 Task: Sort the products in the category "Sandwiches & Wraps" by price (lowest first).
Action: Mouse moved to (883, 291)
Screenshot: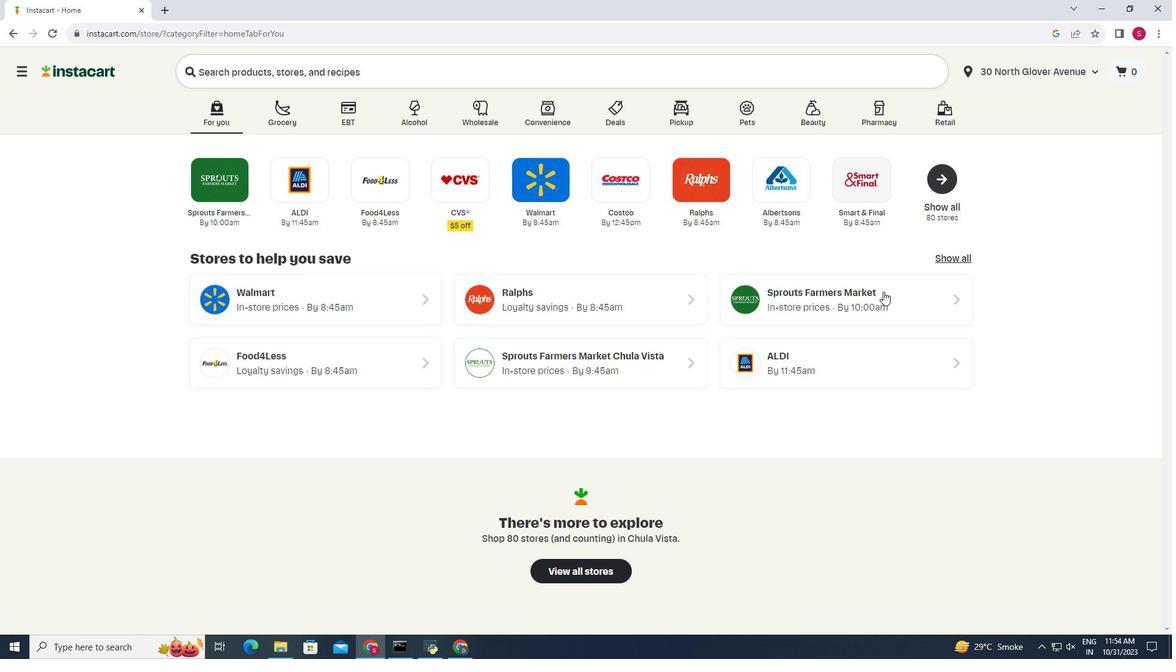 
Action: Mouse pressed left at (883, 291)
Screenshot: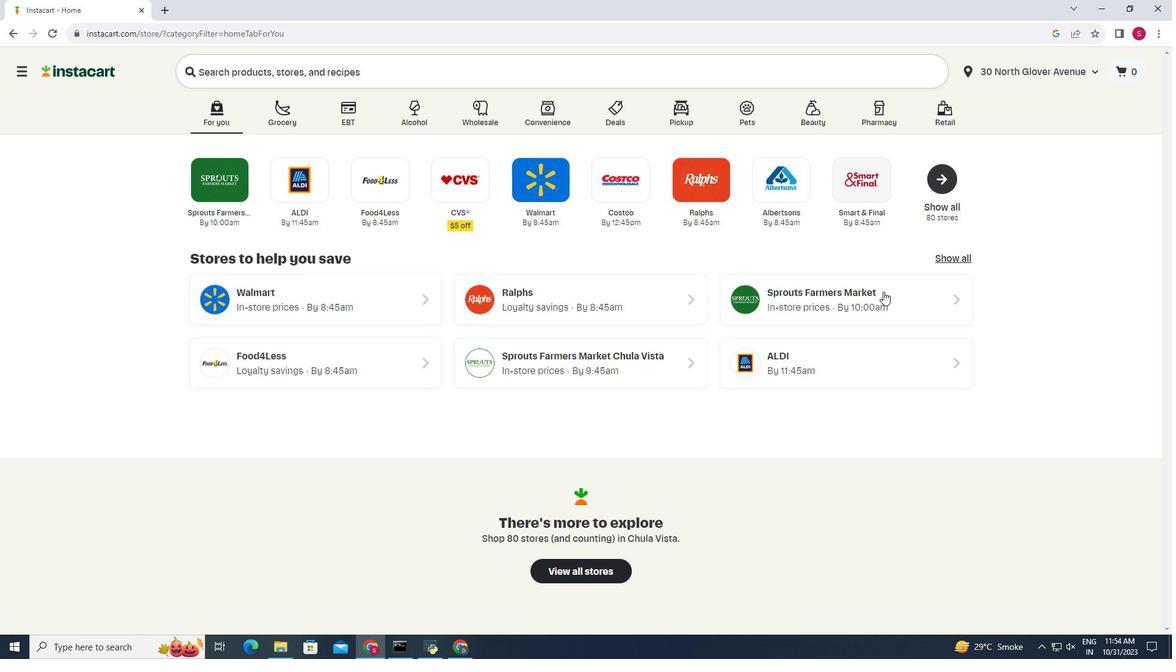 
Action: Mouse moved to (21, 555)
Screenshot: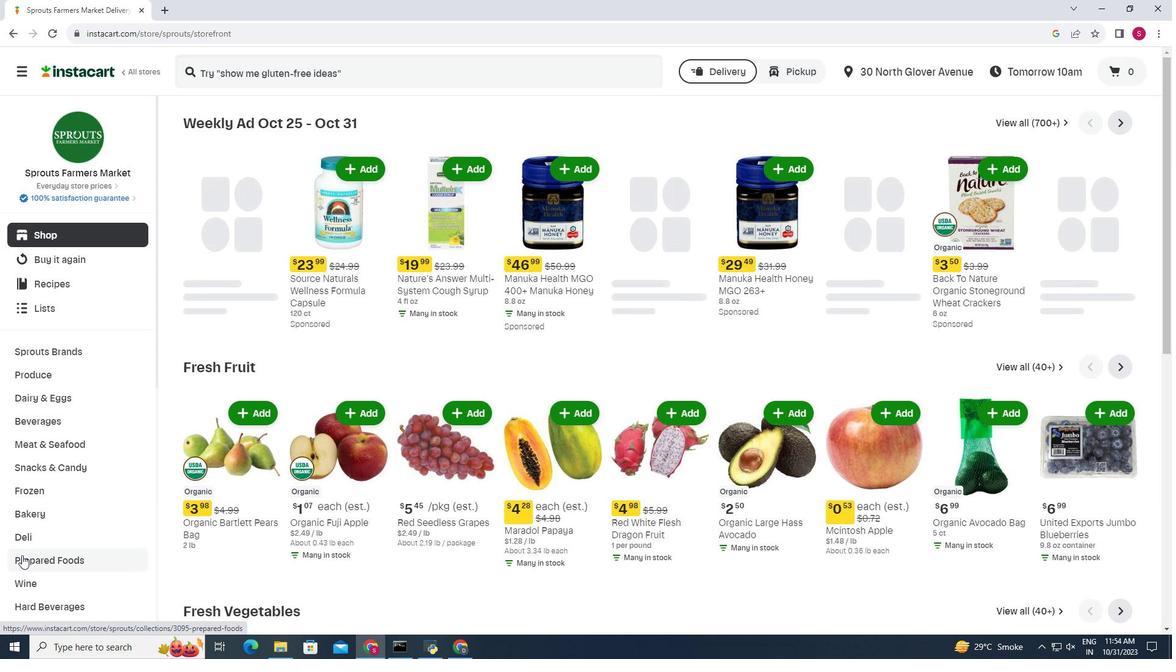 
Action: Mouse pressed left at (21, 555)
Screenshot: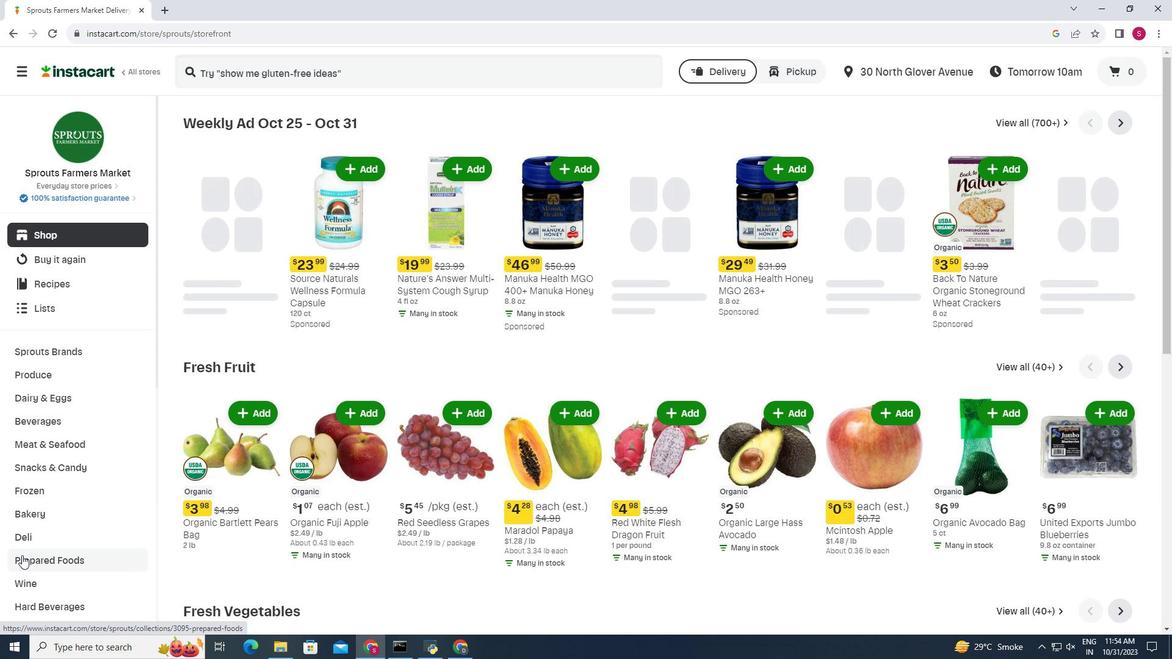 
Action: Mouse moved to (330, 150)
Screenshot: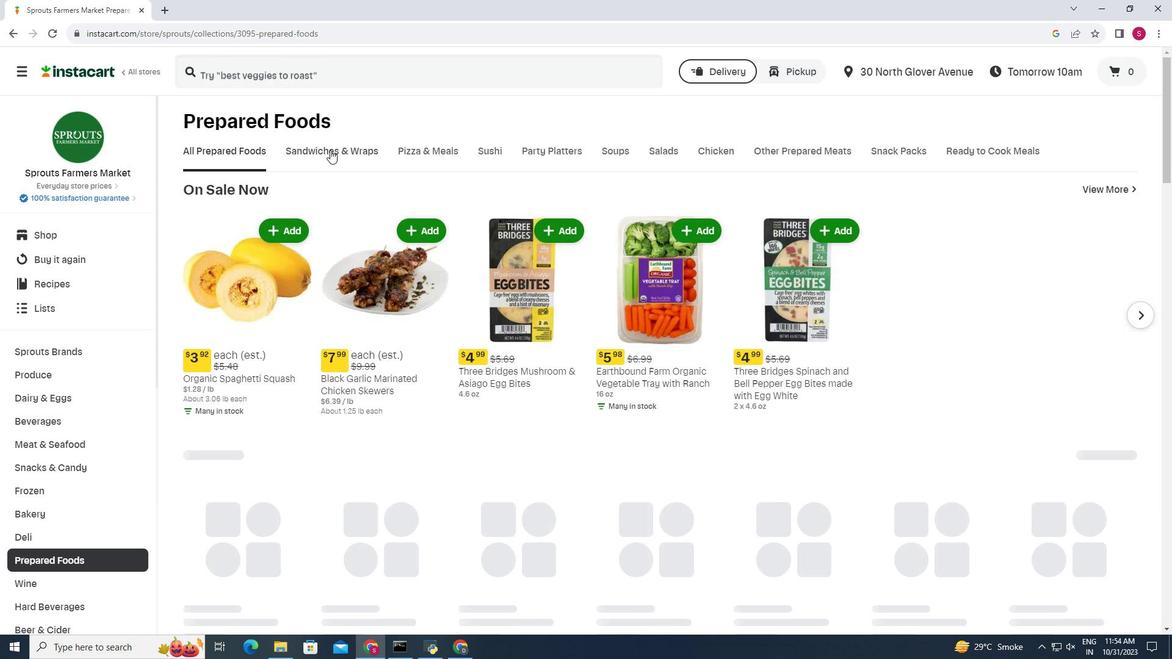 
Action: Mouse pressed left at (330, 150)
Screenshot: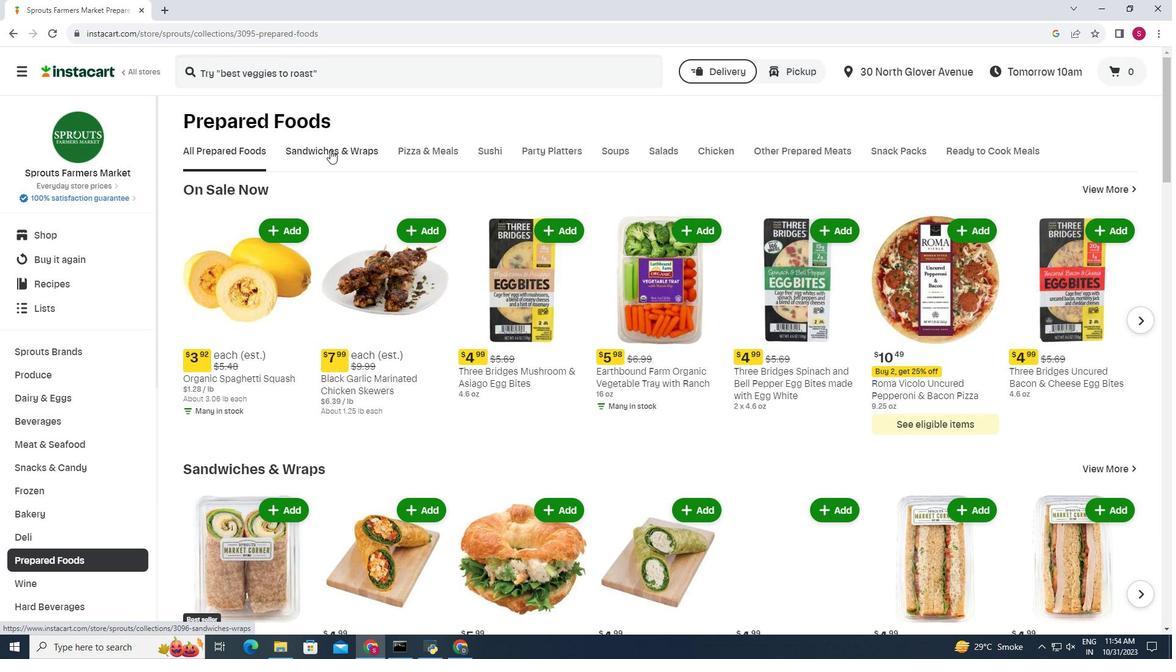
Action: Mouse moved to (1126, 195)
Screenshot: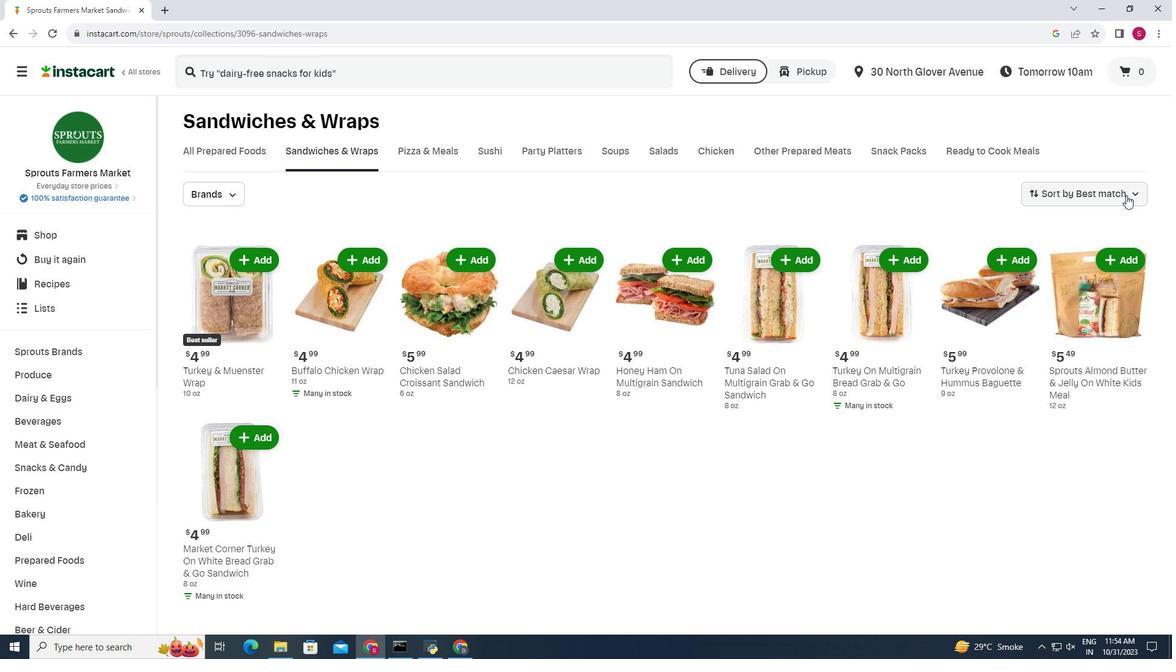
Action: Mouse pressed left at (1126, 195)
Screenshot: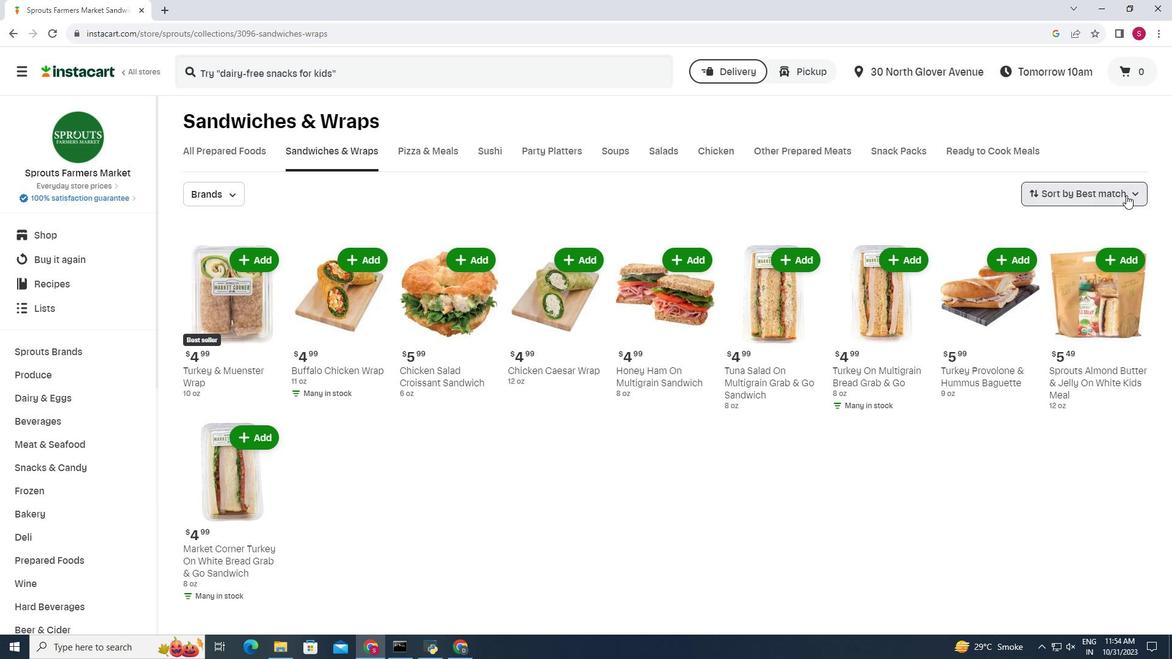 
Action: Mouse moved to (1111, 244)
Screenshot: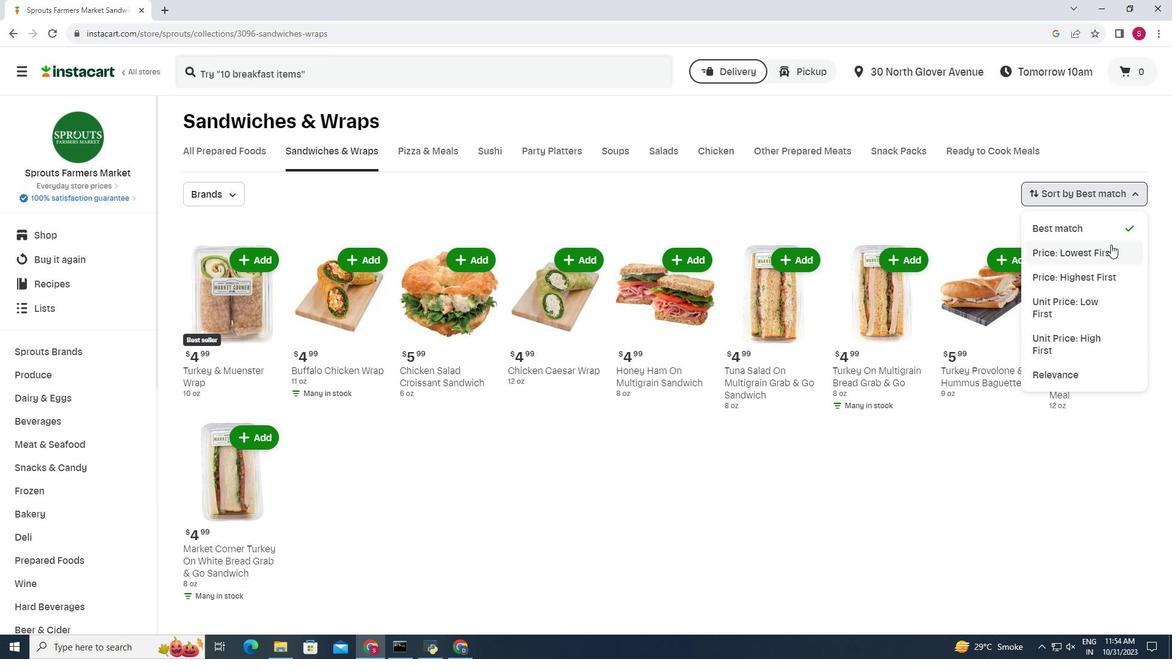 
Action: Mouse pressed left at (1111, 244)
Screenshot: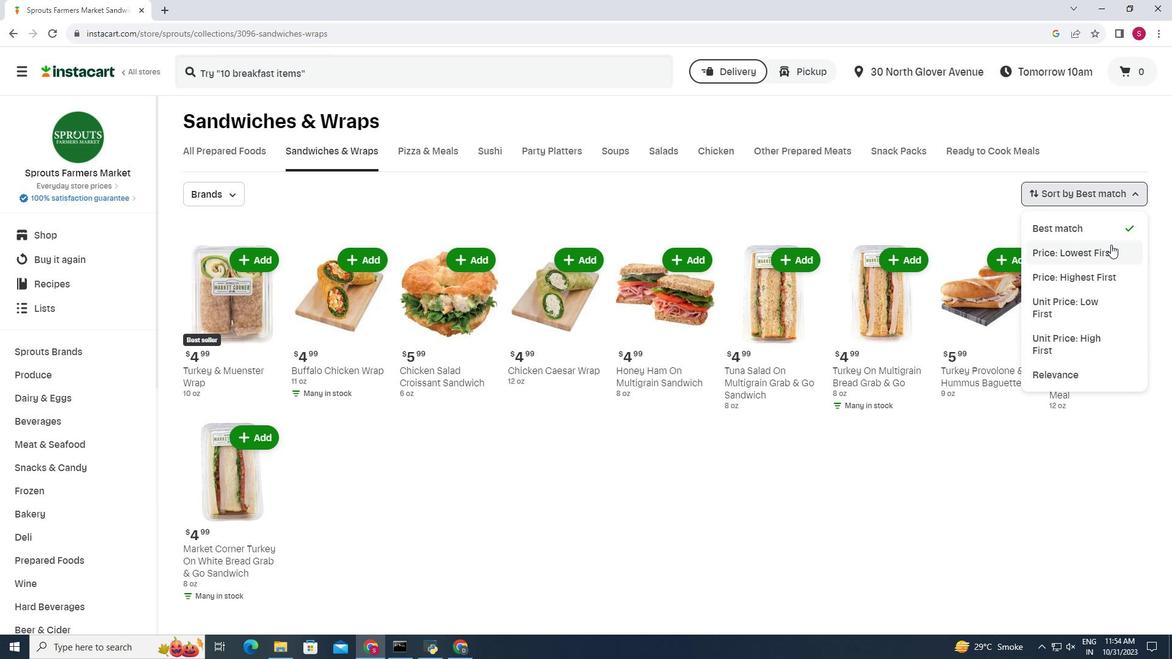 
Action: Mouse moved to (544, 235)
Screenshot: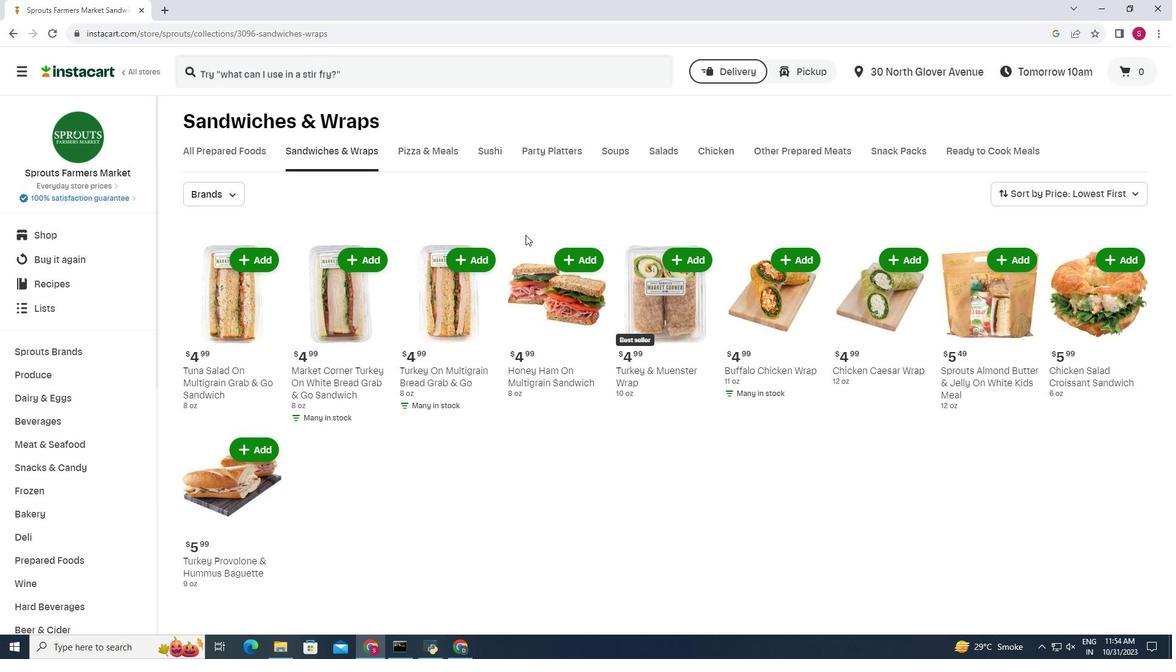 
